 Task: Check the average views per listing of formal dining room in the last 1 year.
Action: Mouse moved to (767, 169)
Screenshot: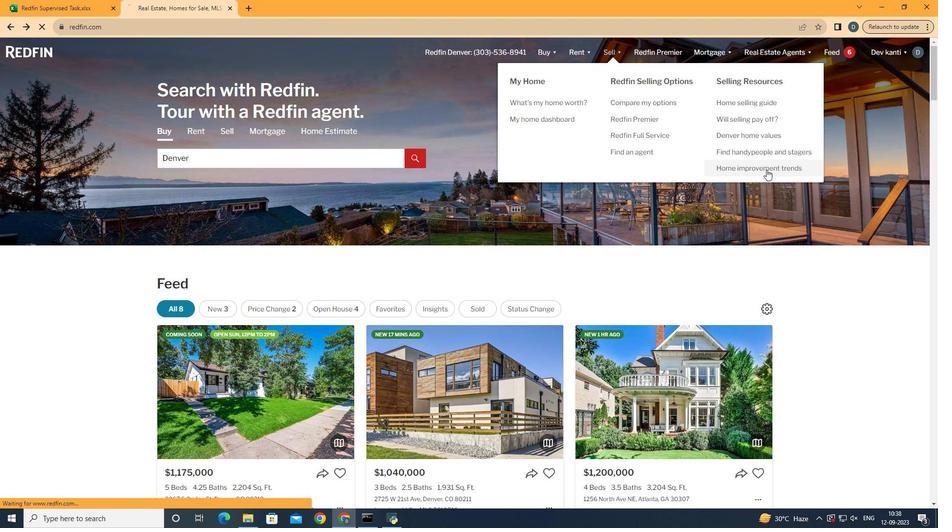 
Action: Mouse pressed left at (767, 169)
Screenshot: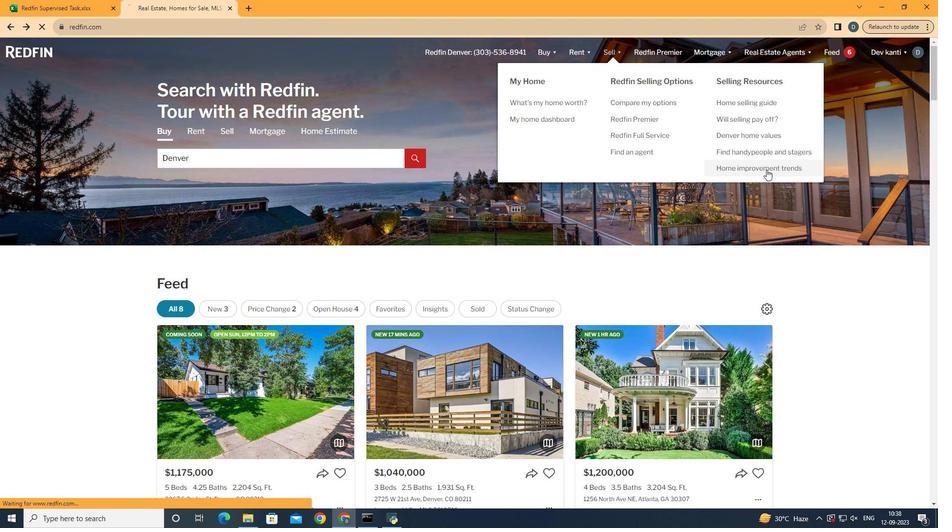 
Action: Mouse moved to (234, 191)
Screenshot: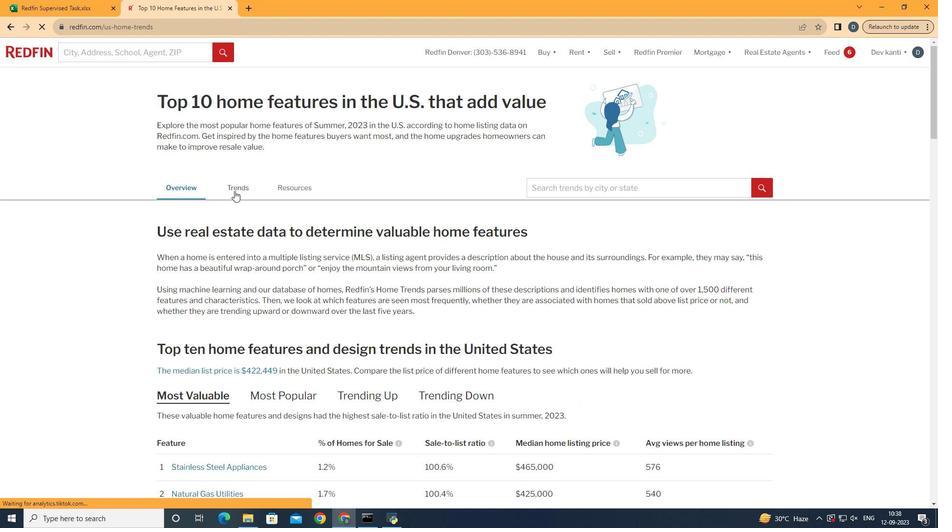 
Action: Mouse pressed left at (234, 191)
Screenshot: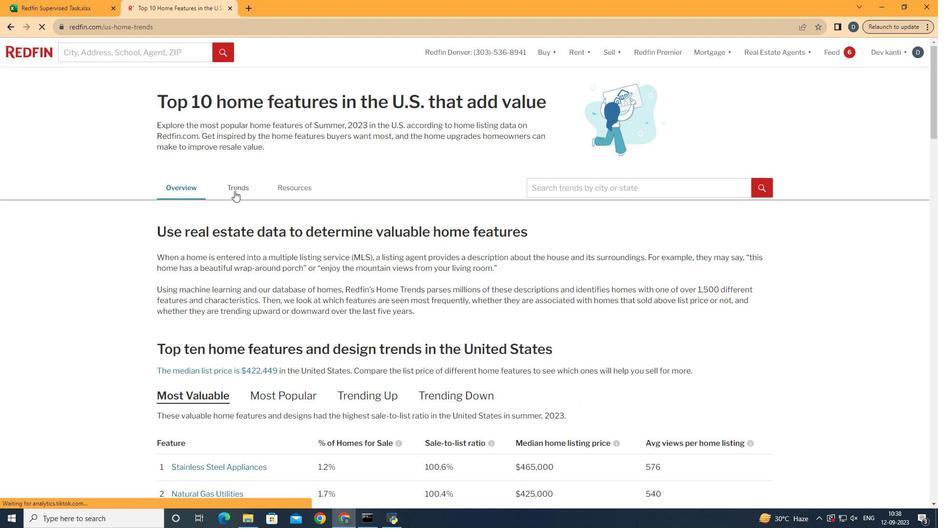
Action: Mouse moved to (313, 233)
Screenshot: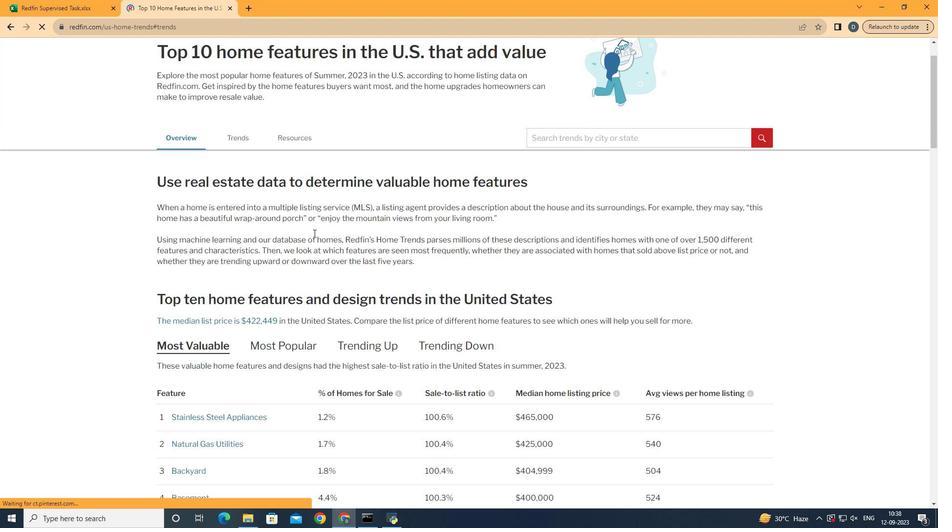 
Action: Mouse scrolled (313, 232) with delta (0, 0)
Screenshot: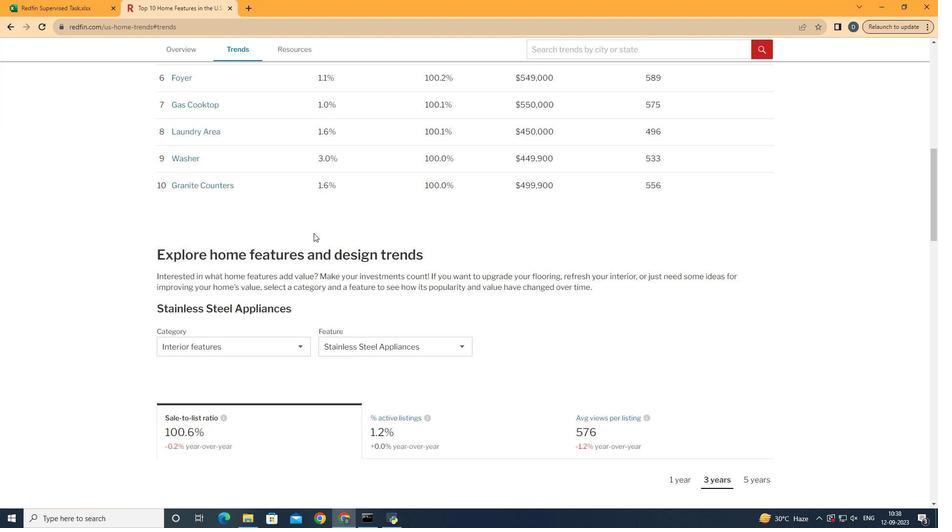 
Action: Mouse scrolled (313, 232) with delta (0, 0)
Screenshot: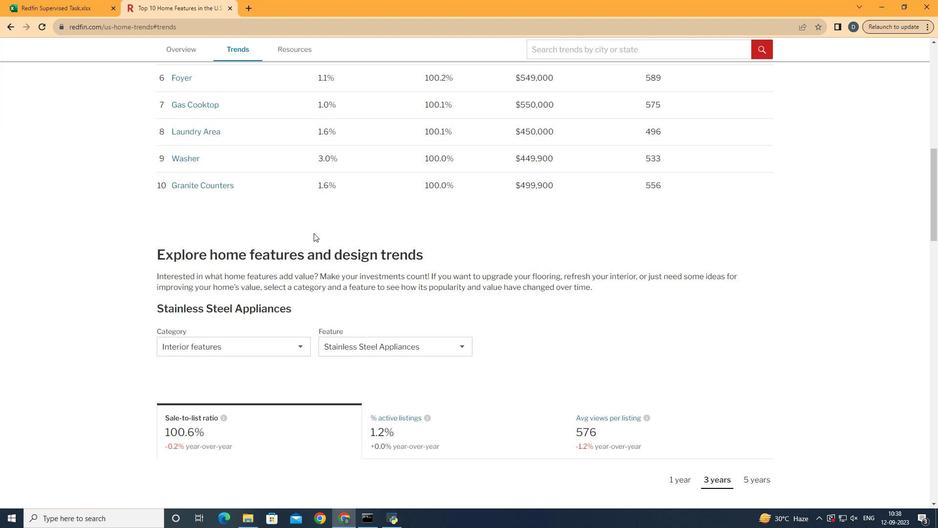 
Action: Mouse scrolled (313, 232) with delta (0, 0)
Screenshot: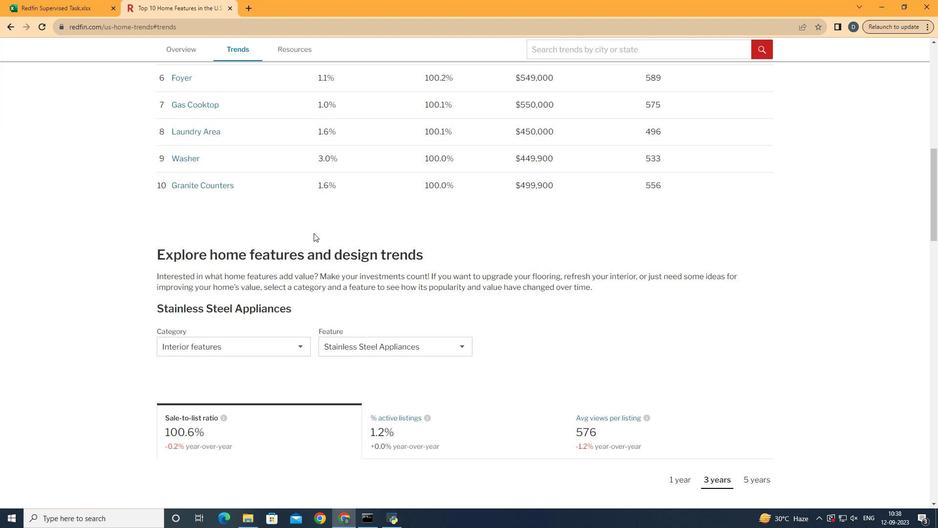 
Action: Mouse scrolled (313, 232) with delta (0, 0)
Screenshot: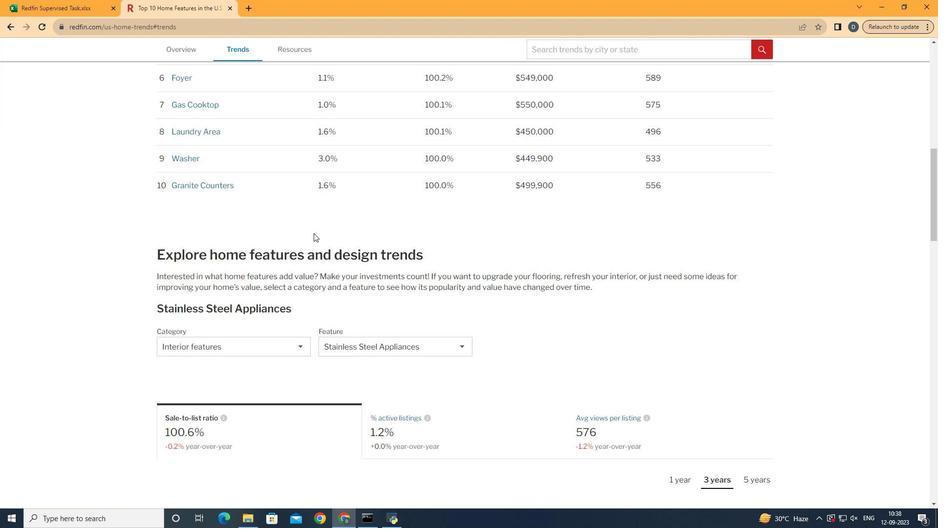 
Action: Mouse scrolled (313, 232) with delta (0, 0)
Screenshot: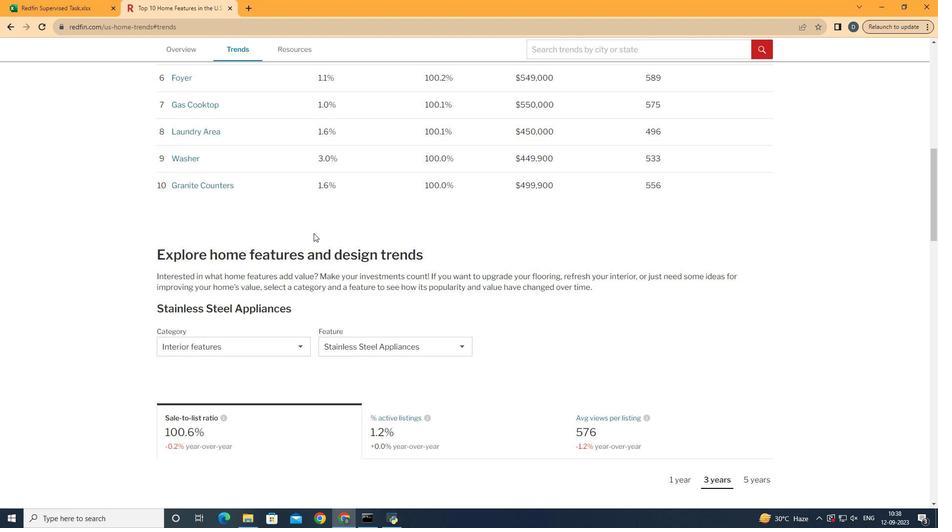 
Action: Mouse scrolled (313, 232) with delta (0, 0)
Screenshot: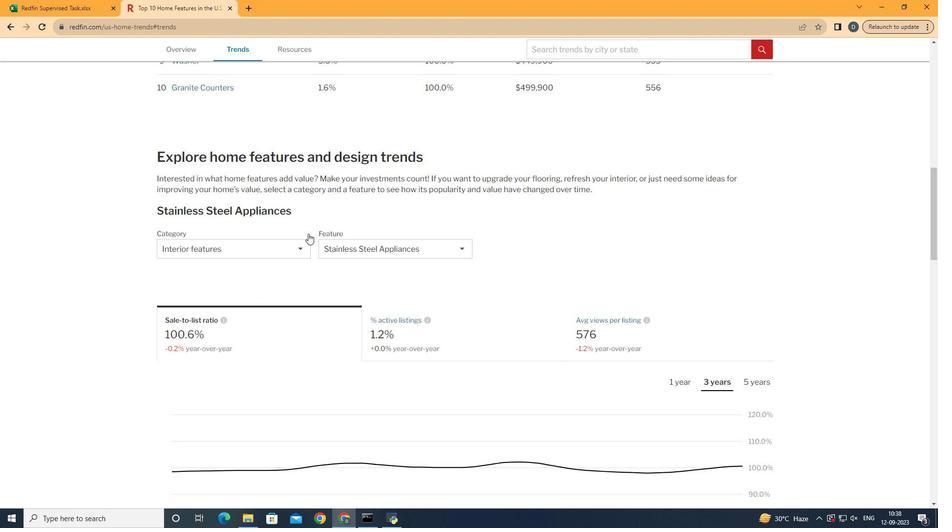 
Action: Mouse scrolled (313, 232) with delta (0, 0)
Screenshot: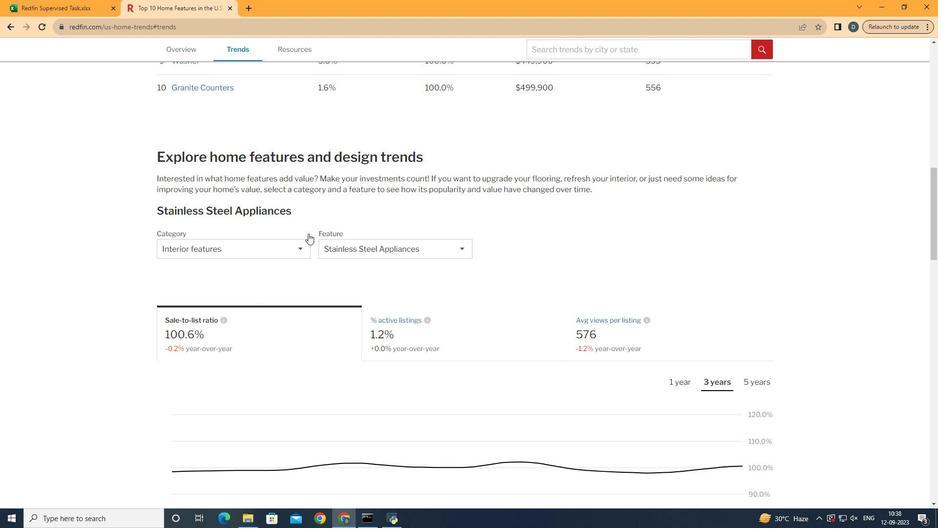 
Action: Mouse moved to (289, 250)
Screenshot: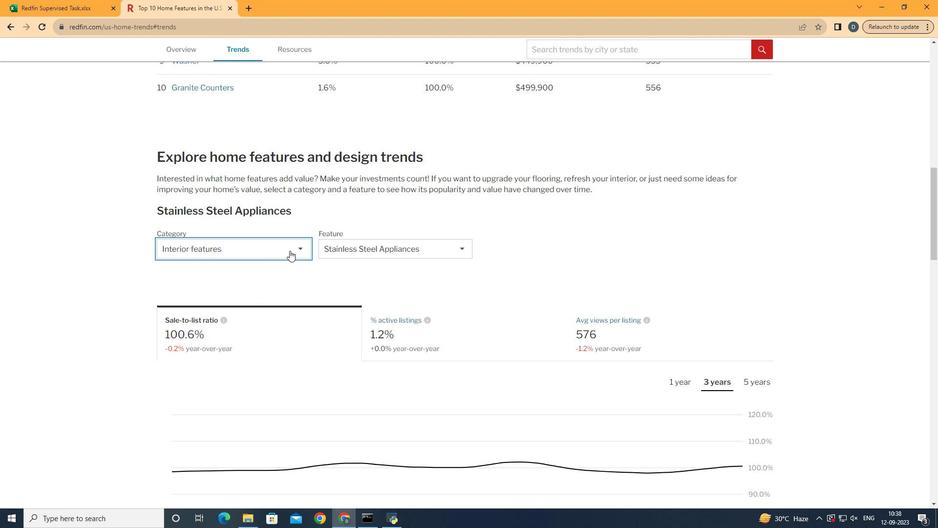 
Action: Mouse pressed left at (289, 250)
Screenshot: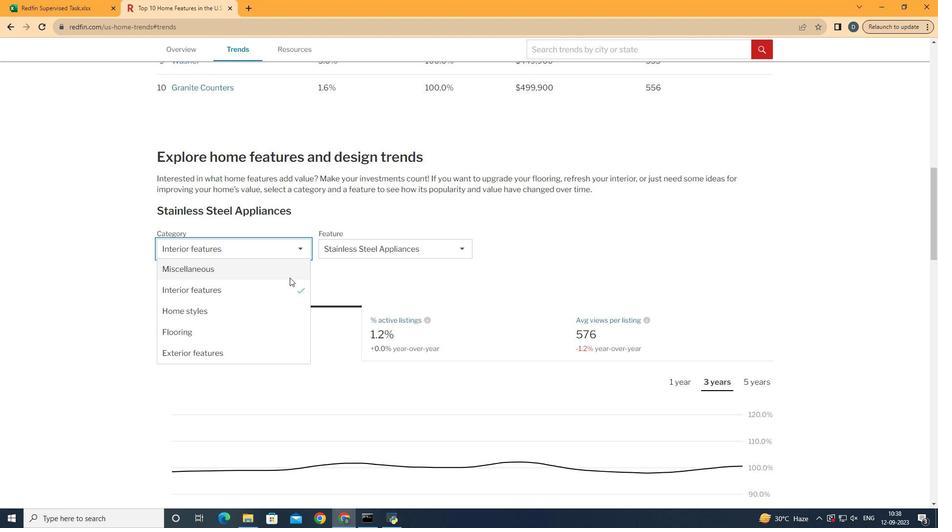 
Action: Mouse moved to (290, 287)
Screenshot: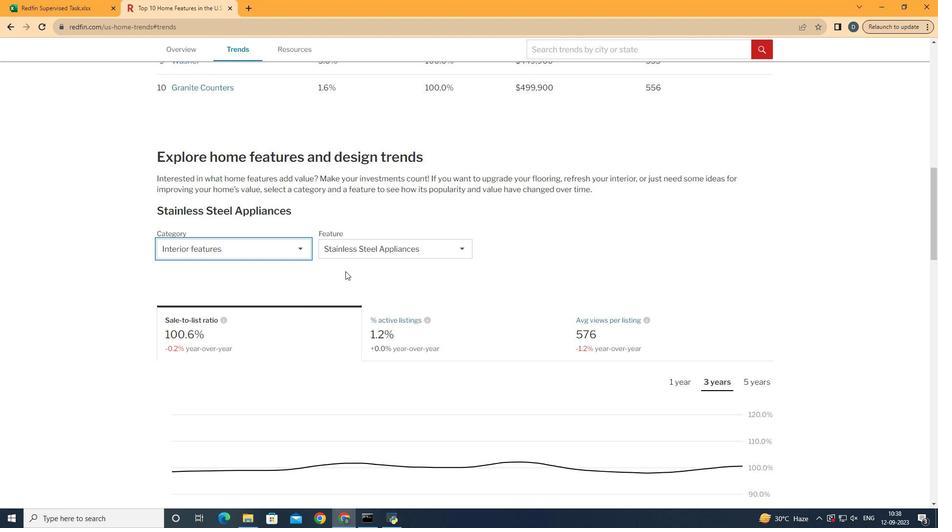 
Action: Mouse pressed left at (290, 287)
Screenshot: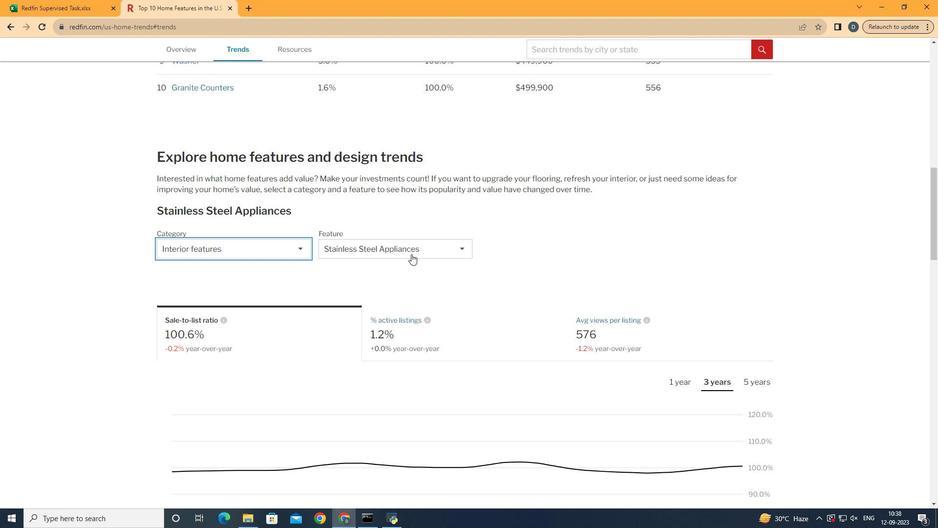 
Action: Mouse moved to (411, 254)
Screenshot: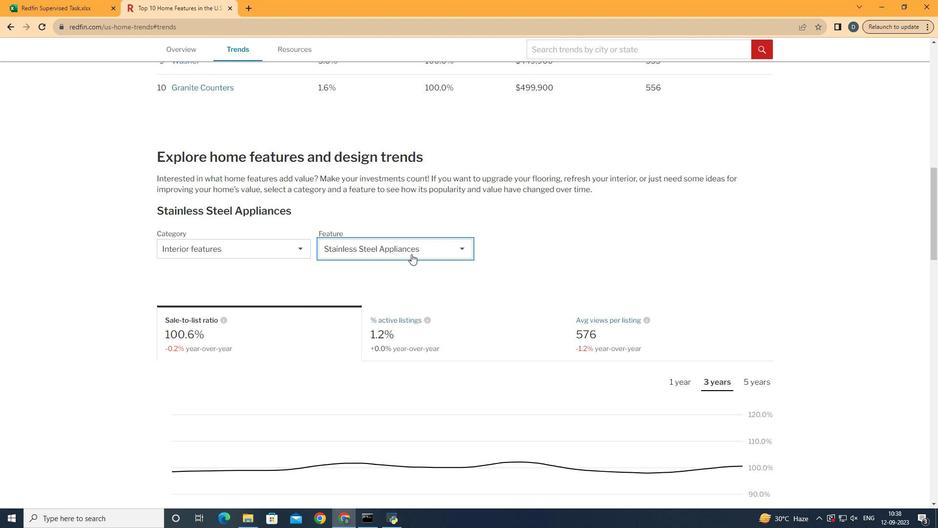 
Action: Mouse pressed left at (411, 254)
Screenshot: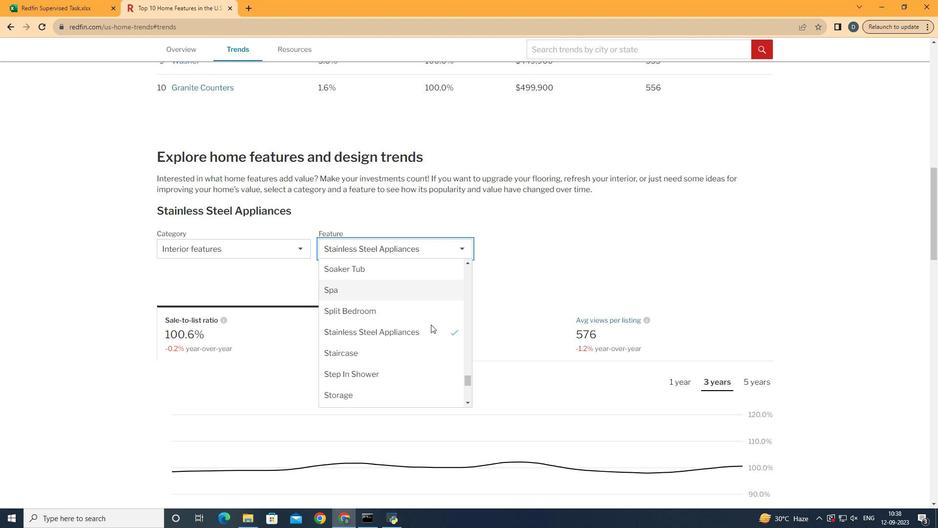
Action: Mouse moved to (430, 327)
Screenshot: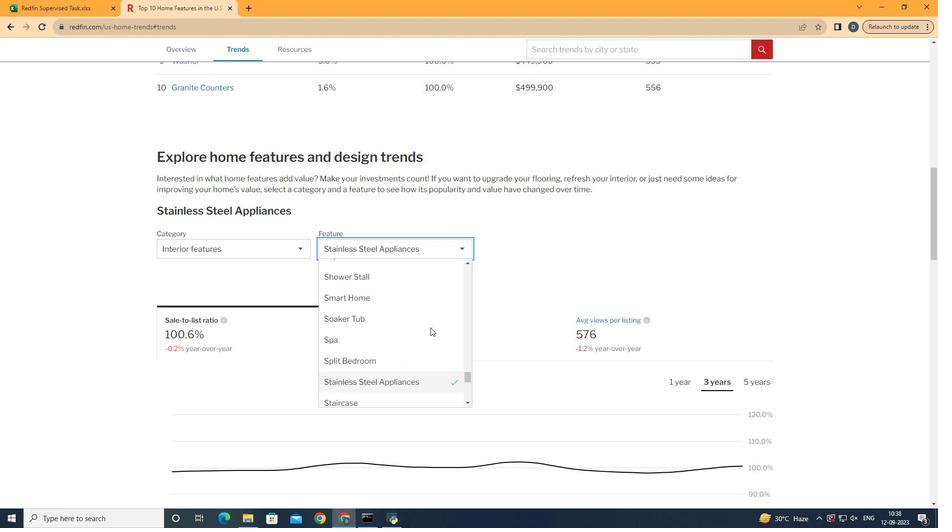 
Action: Mouse scrolled (430, 328) with delta (0, 0)
Screenshot: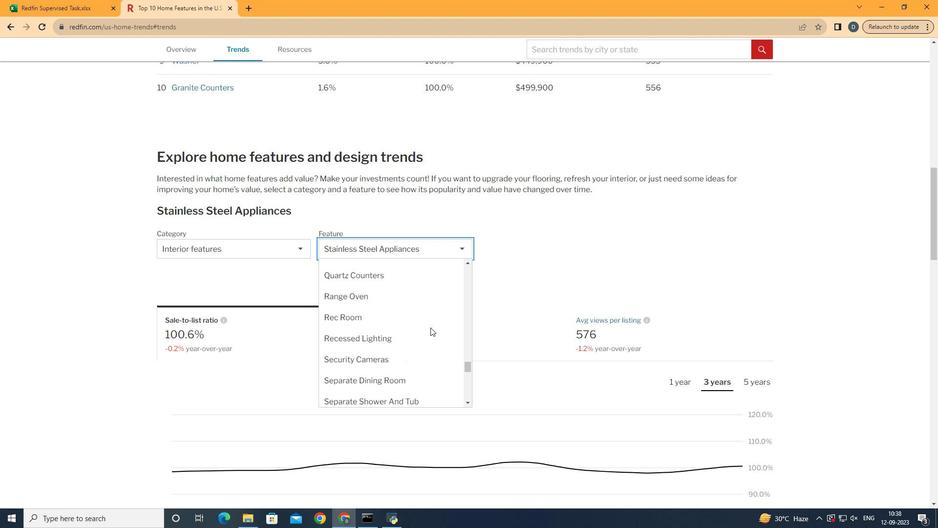 
Action: Mouse scrolled (430, 328) with delta (0, 0)
Screenshot: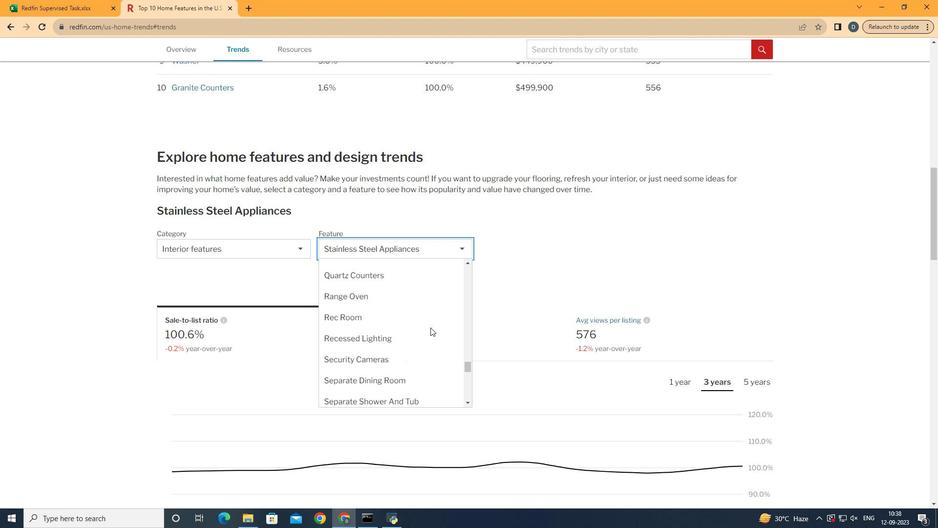 
Action: Mouse scrolled (430, 328) with delta (0, 0)
Screenshot: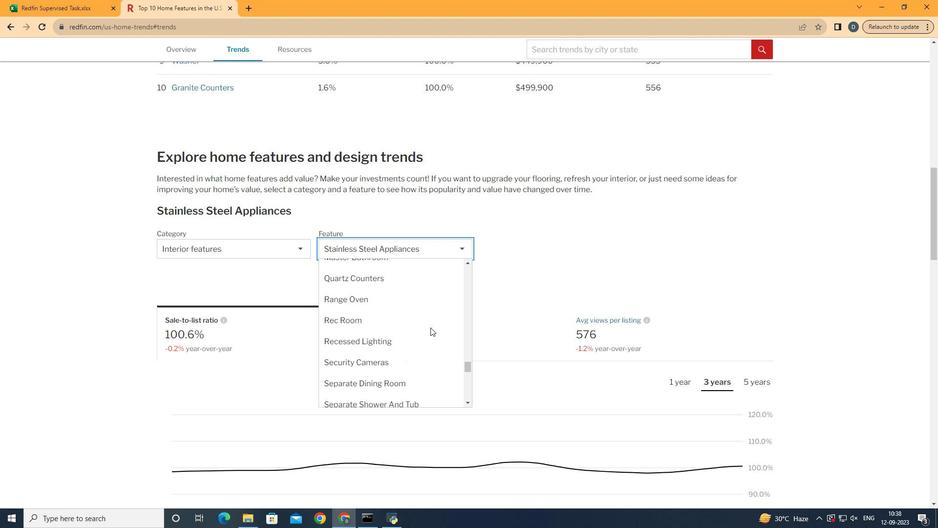 
Action: Mouse scrolled (430, 328) with delta (0, 0)
Screenshot: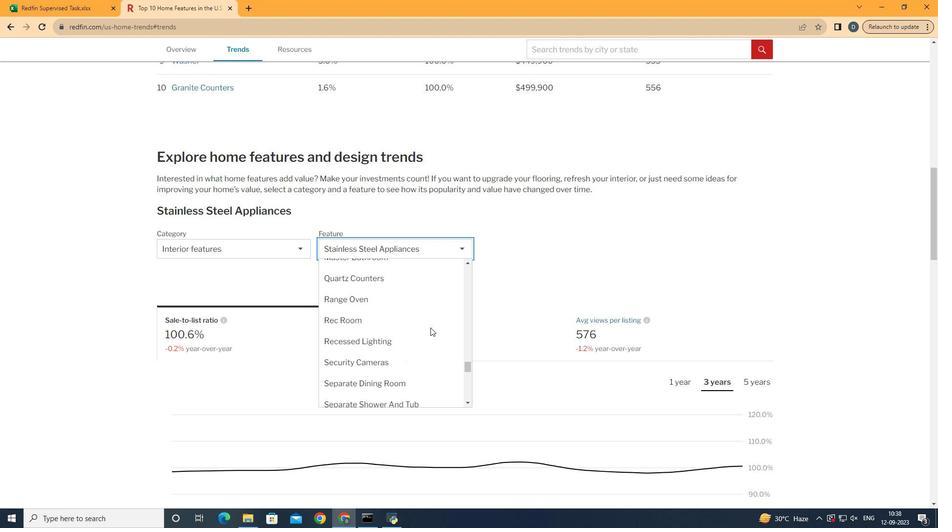 
Action: Mouse scrolled (430, 328) with delta (0, 0)
Screenshot: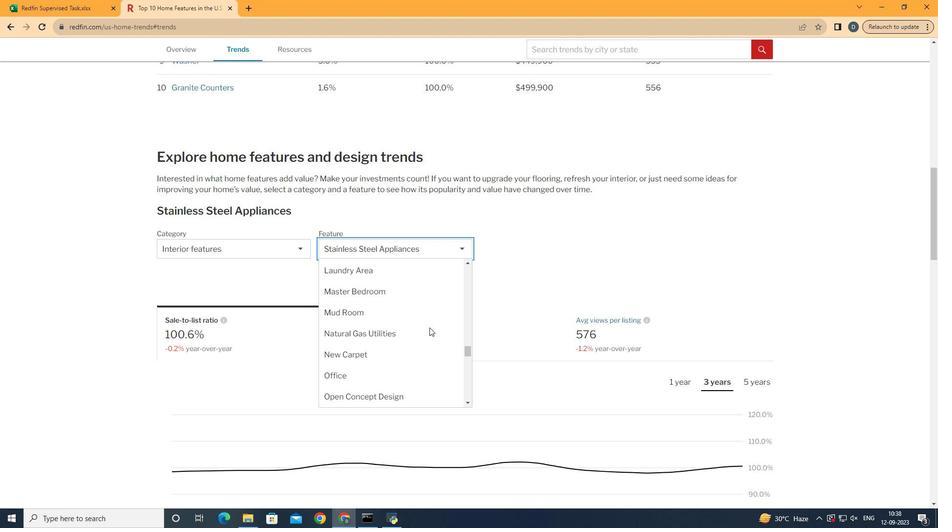 
Action: Mouse scrolled (430, 328) with delta (0, 0)
Screenshot: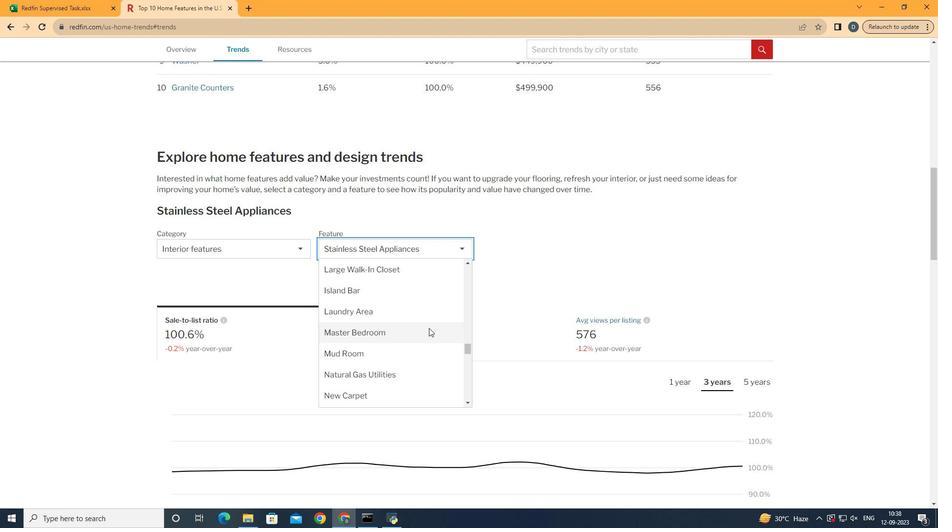 
Action: Mouse scrolled (430, 328) with delta (0, 0)
Screenshot: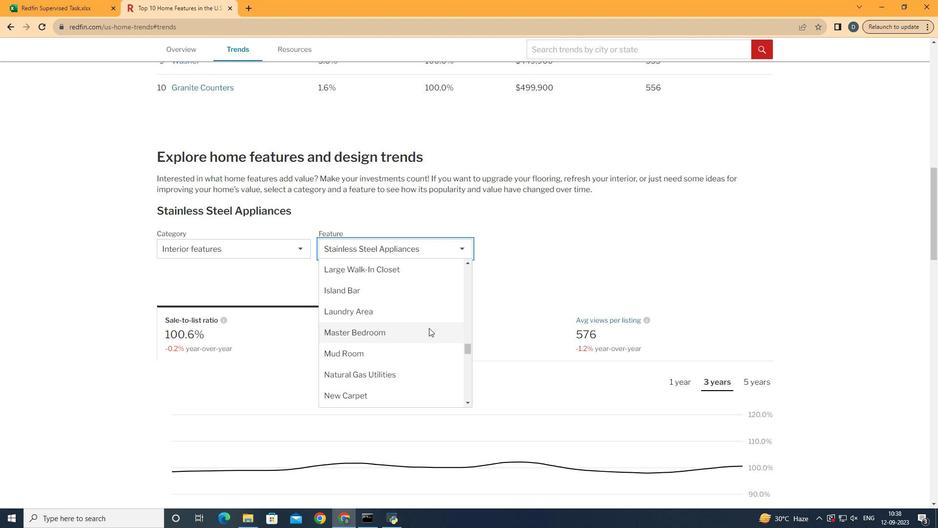 
Action: Mouse scrolled (430, 328) with delta (0, 0)
Screenshot: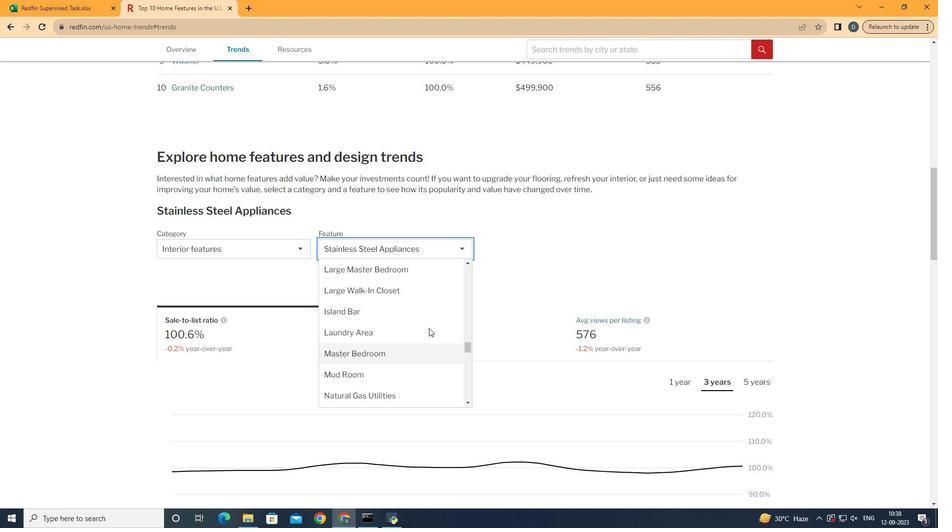 
Action: Mouse moved to (430, 327)
Screenshot: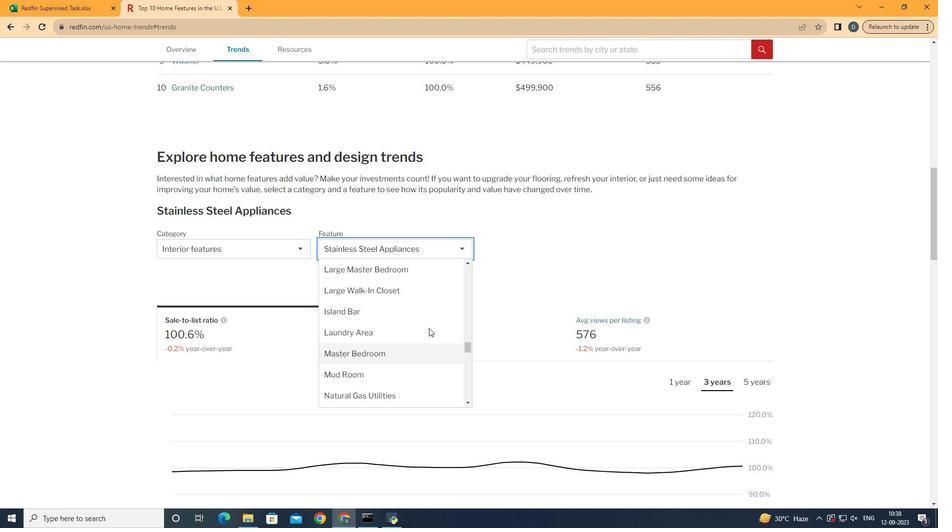 
Action: Mouse scrolled (430, 328) with delta (0, 0)
Screenshot: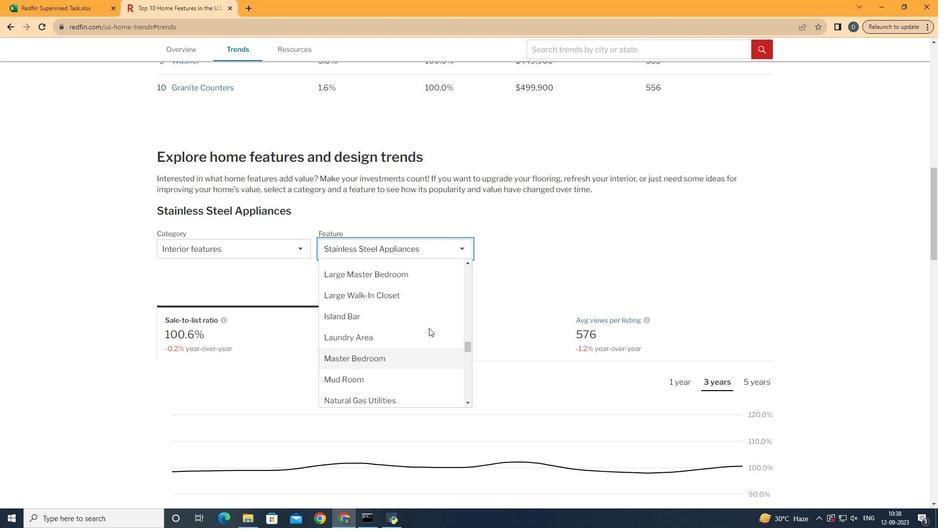
Action: Mouse moved to (429, 327)
Screenshot: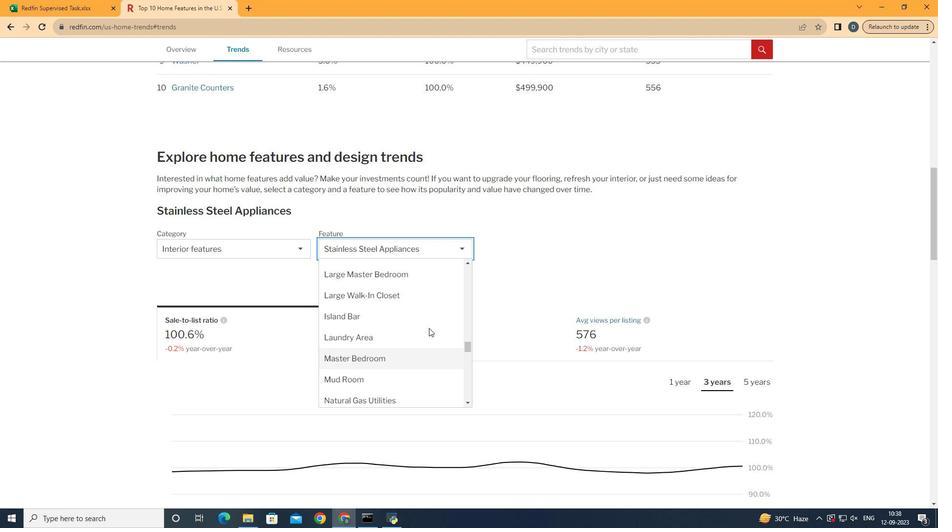 
Action: Mouse scrolled (429, 328) with delta (0, 0)
Screenshot: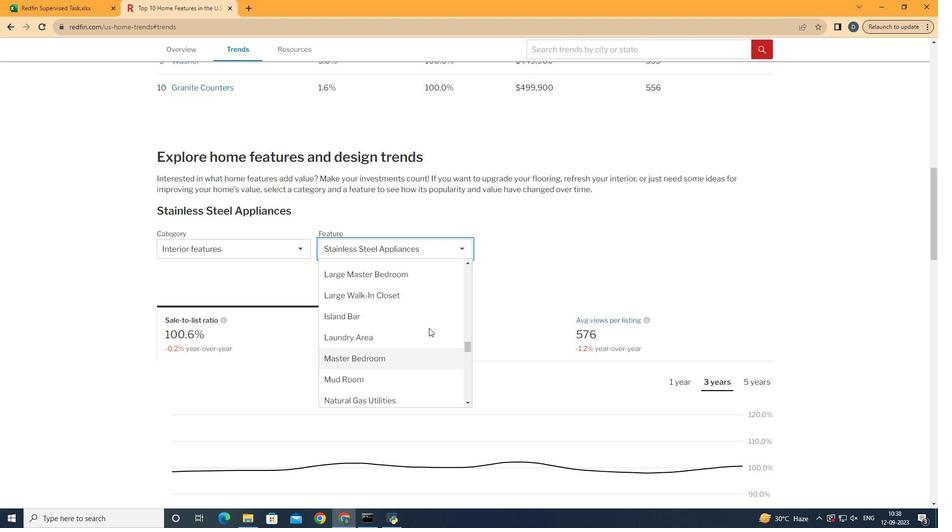 
Action: Mouse moved to (429, 328)
Screenshot: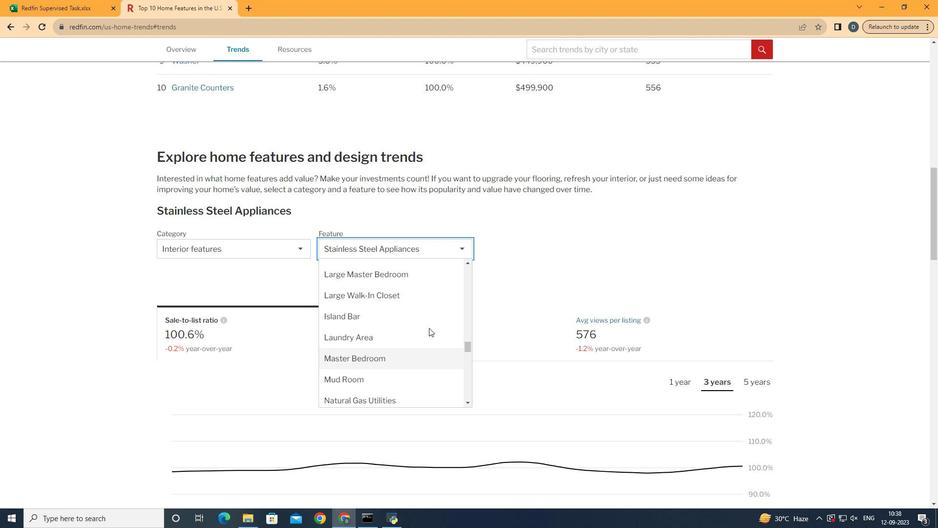 
Action: Mouse scrolled (429, 328) with delta (0, 0)
Screenshot: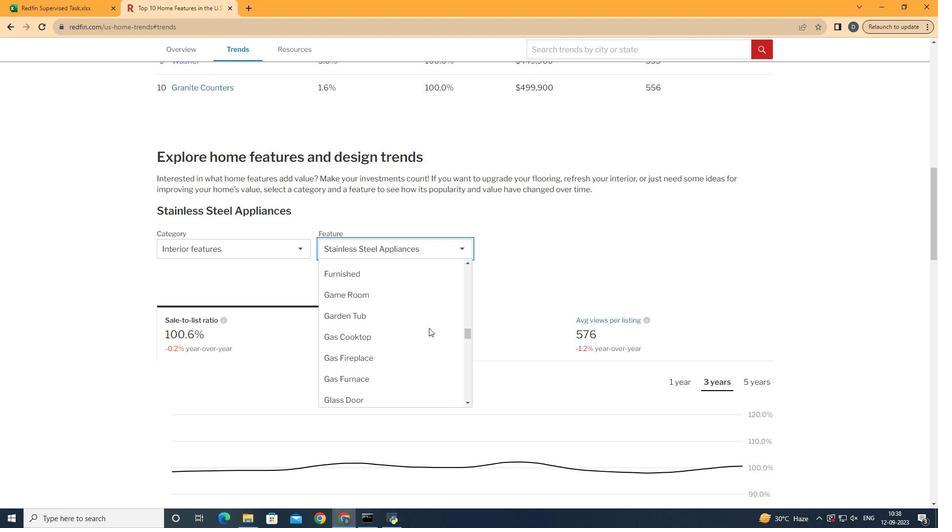 
Action: Mouse scrolled (429, 328) with delta (0, 0)
Screenshot: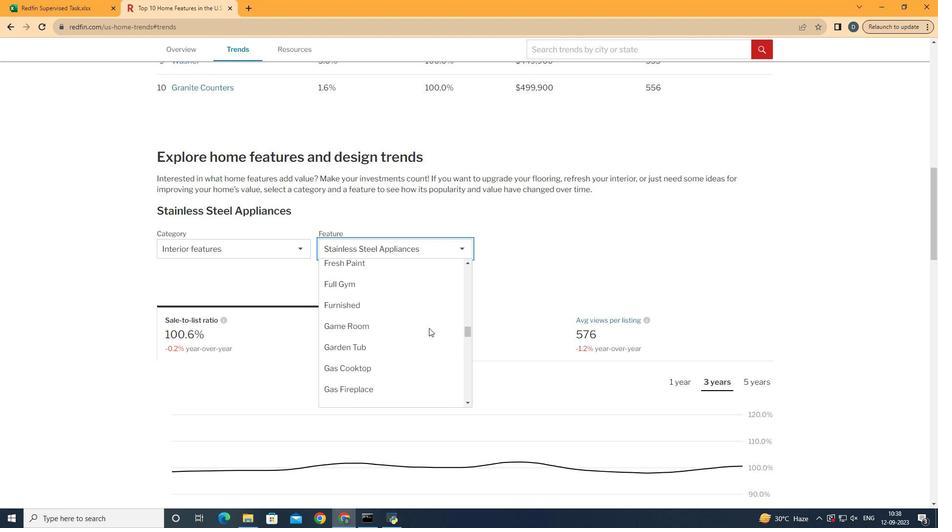 
Action: Mouse scrolled (429, 328) with delta (0, 0)
Screenshot: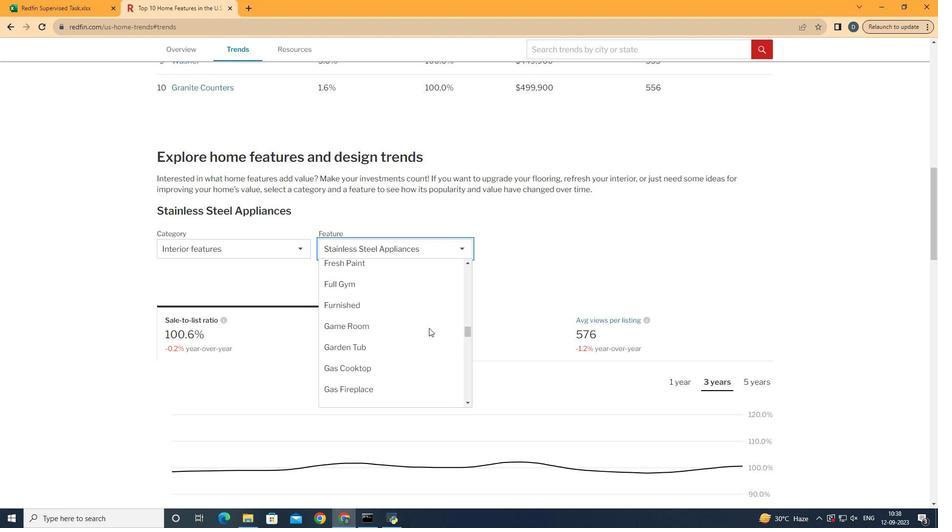
Action: Mouse scrolled (429, 328) with delta (0, 0)
Screenshot: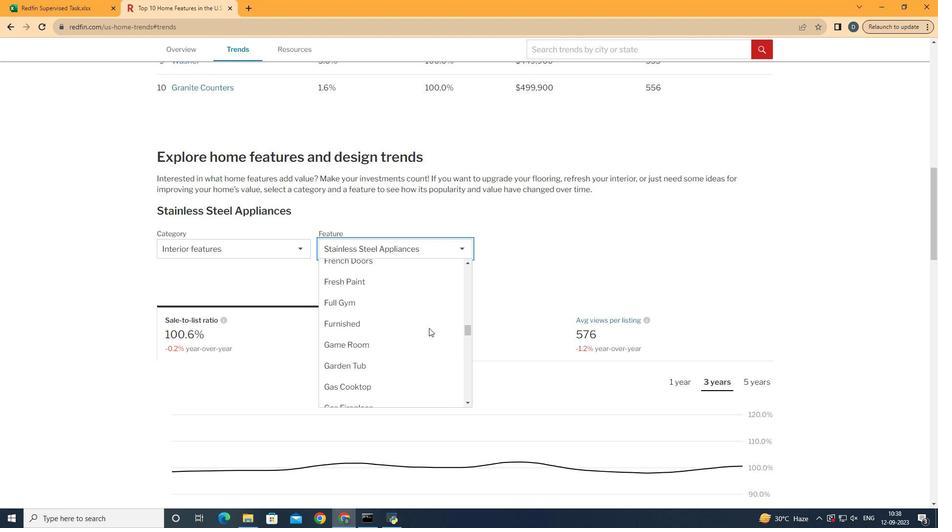 
Action: Mouse scrolled (429, 328) with delta (0, 0)
Screenshot: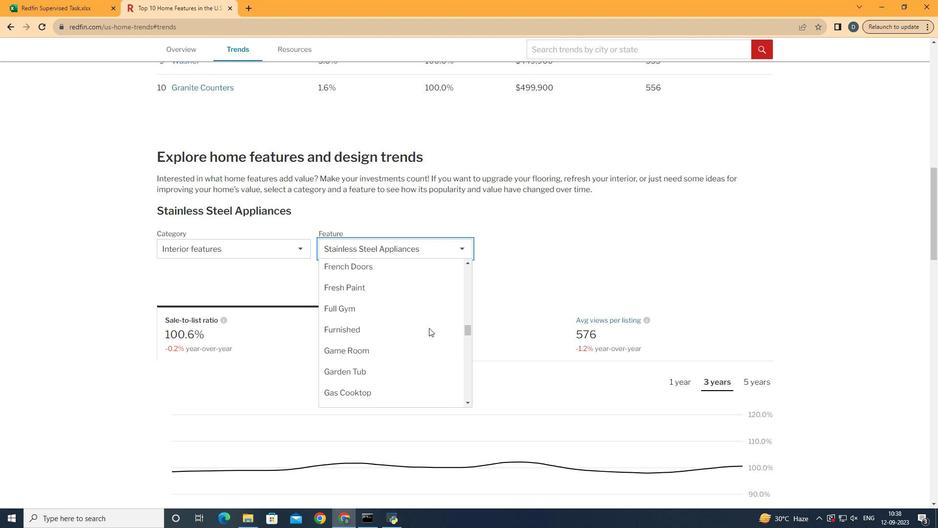 
Action: Mouse scrolled (429, 328) with delta (0, 0)
Screenshot: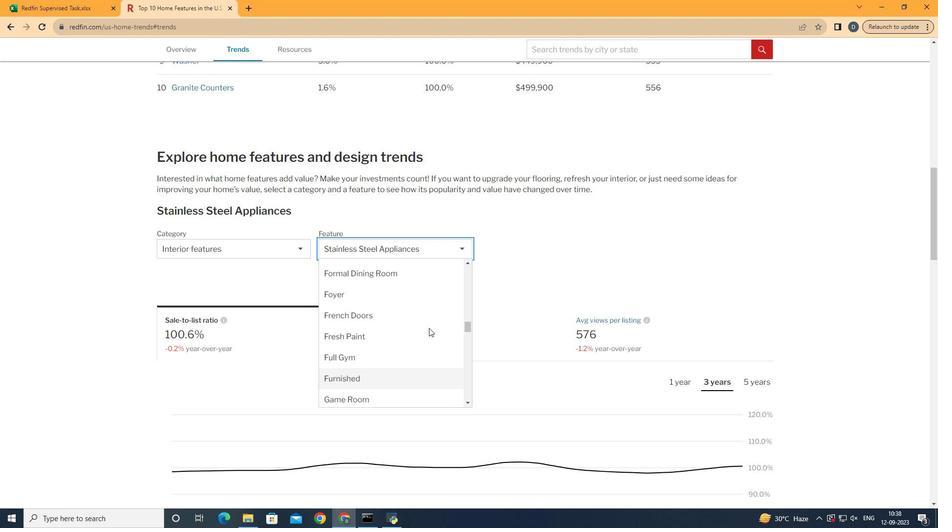 
Action: Mouse moved to (415, 276)
Screenshot: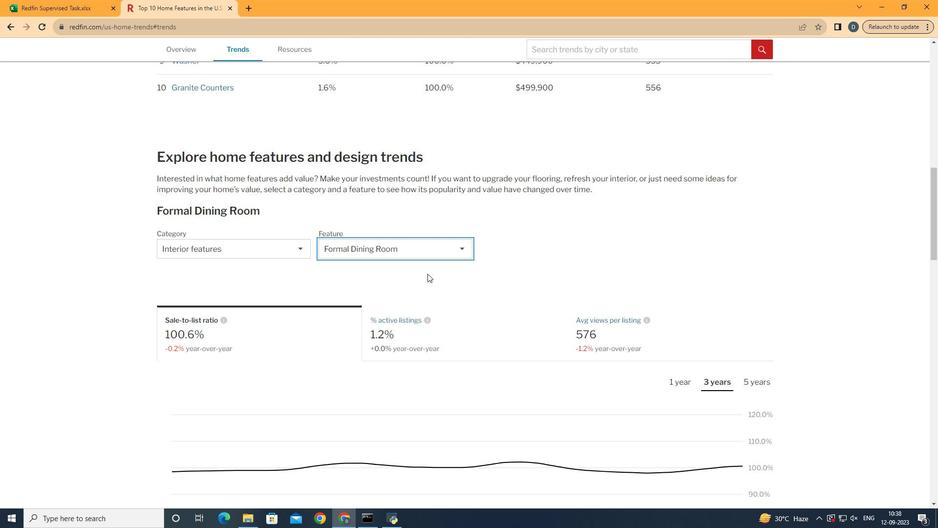 
Action: Mouse pressed left at (415, 276)
Screenshot: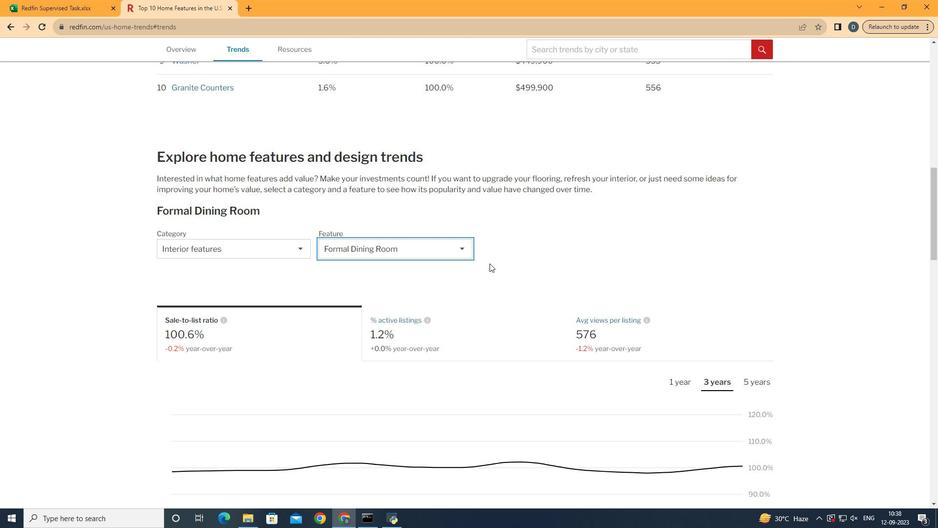 
Action: Mouse moved to (519, 253)
Screenshot: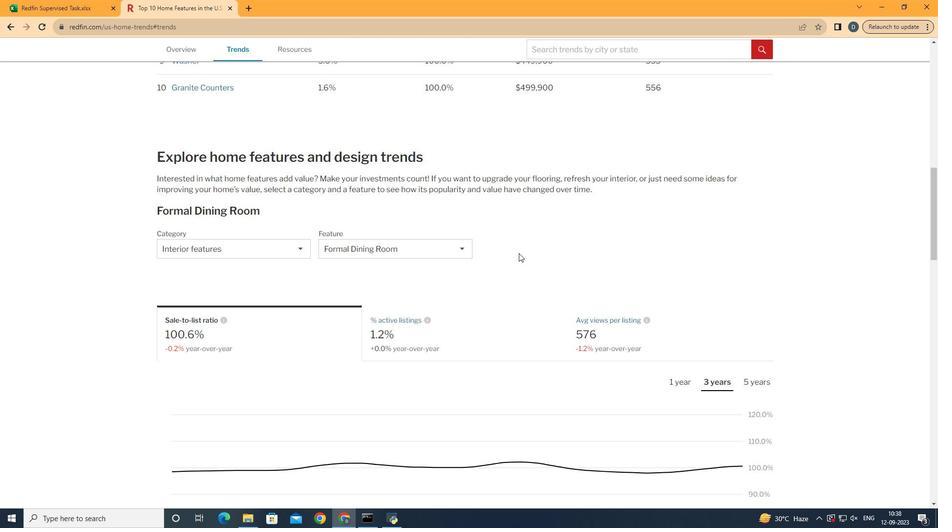 
Action: Mouse pressed left at (519, 253)
Screenshot: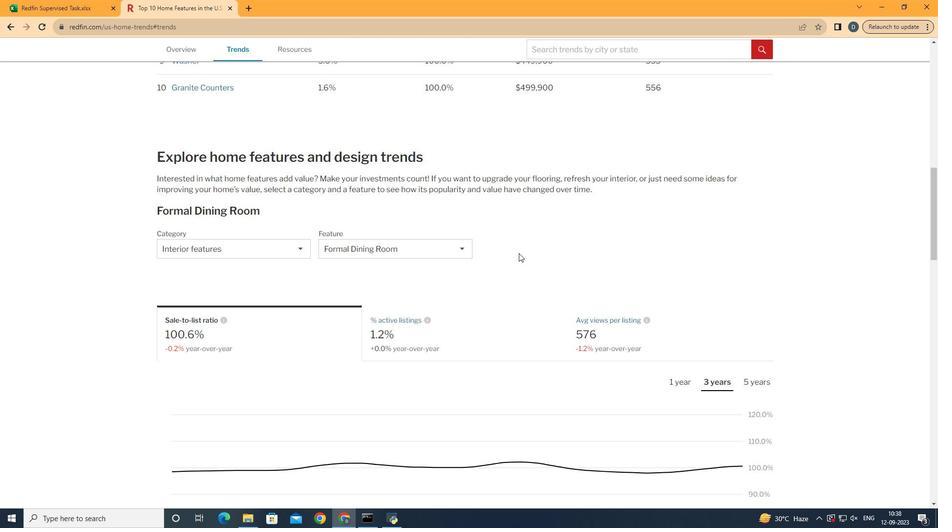 
Action: Mouse moved to (519, 253)
Screenshot: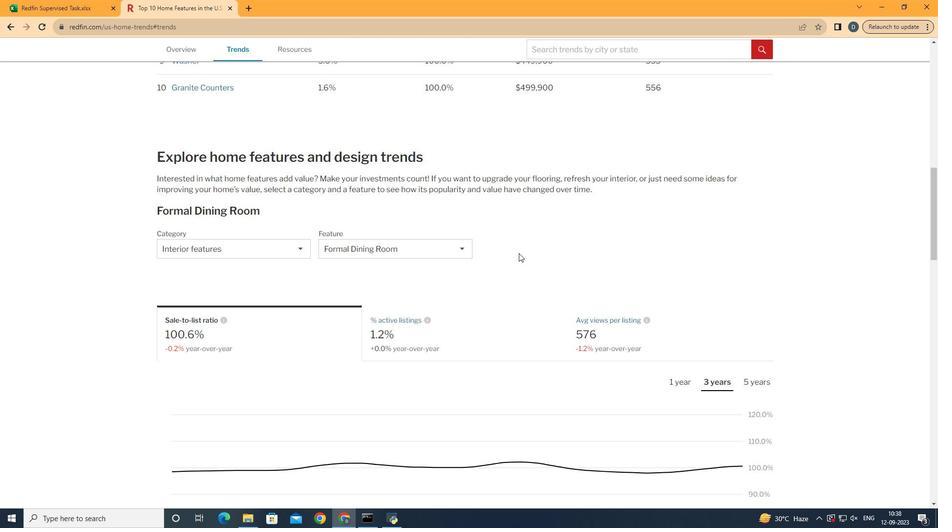 
Action: Mouse scrolled (519, 252) with delta (0, 0)
Screenshot: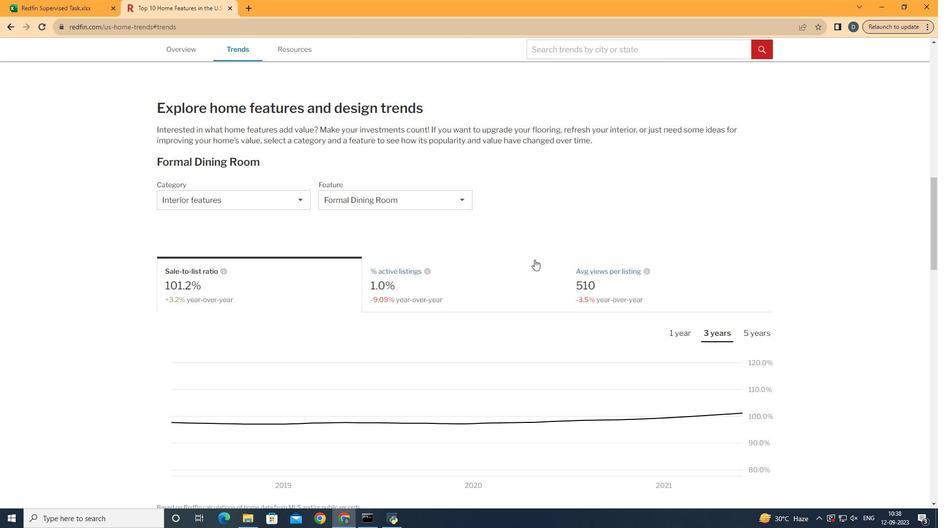 
Action: Mouse moved to (687, 278)
Screenshot: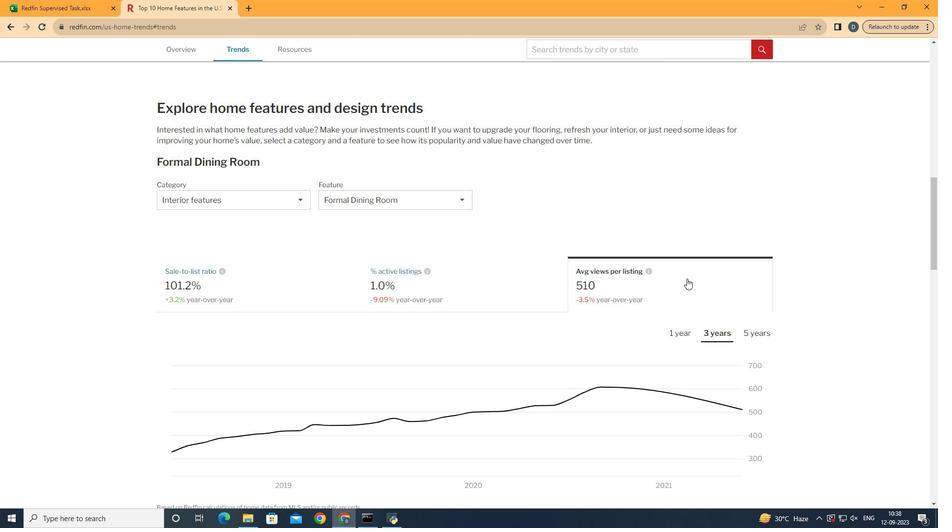 
Action: Mouse pressed left at (687, 278)
Screenshot: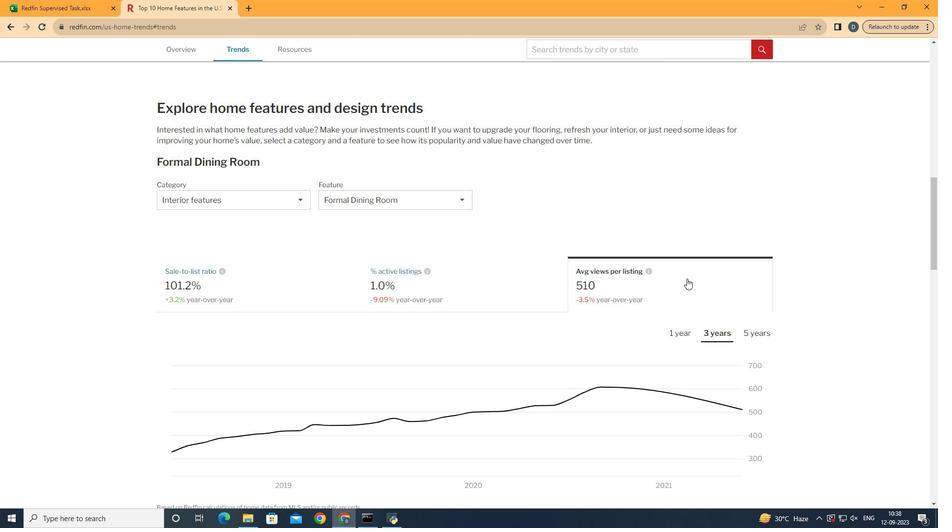 
Action: Mouse scrolled (687, 278) with delta (0, 0)
Screenshot: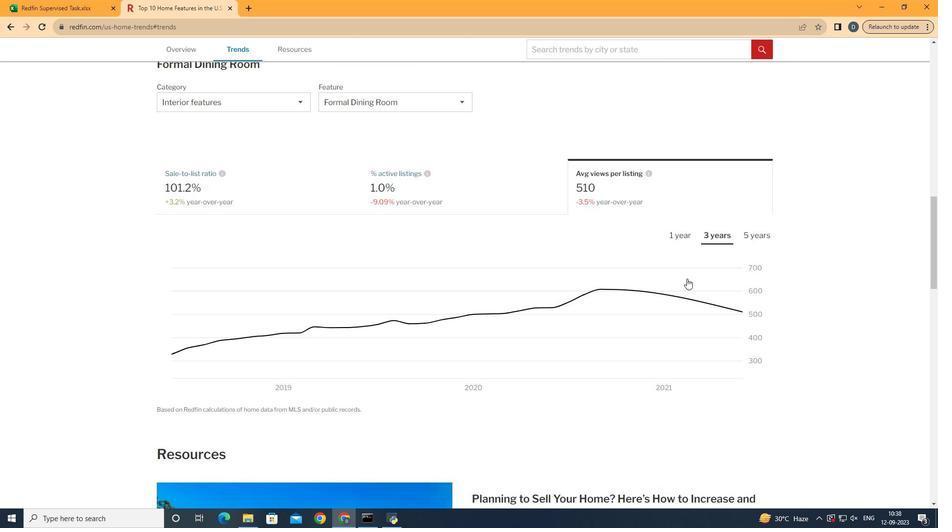 
Action: Mouse scrolled (687, 278) with delta (0, 0)
Screenshot: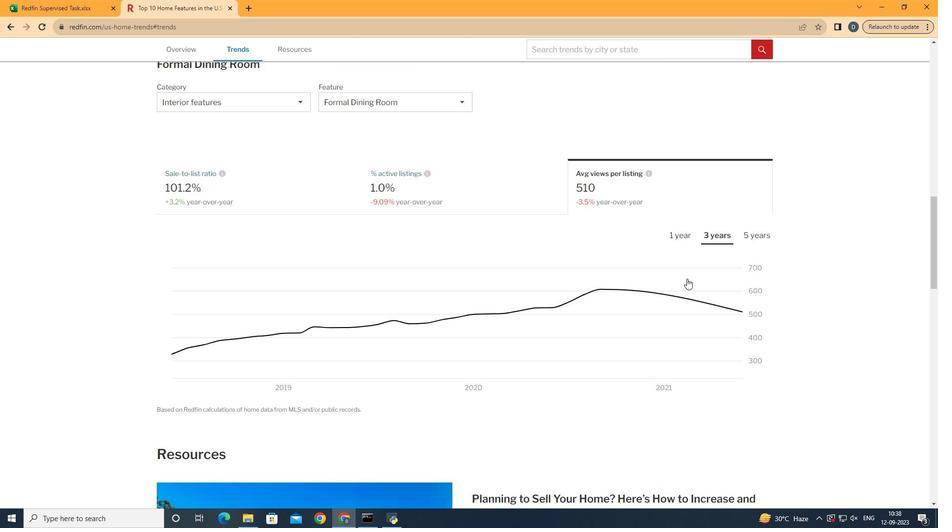 
Action: Mouse moved to (681, 231)
Screenshot: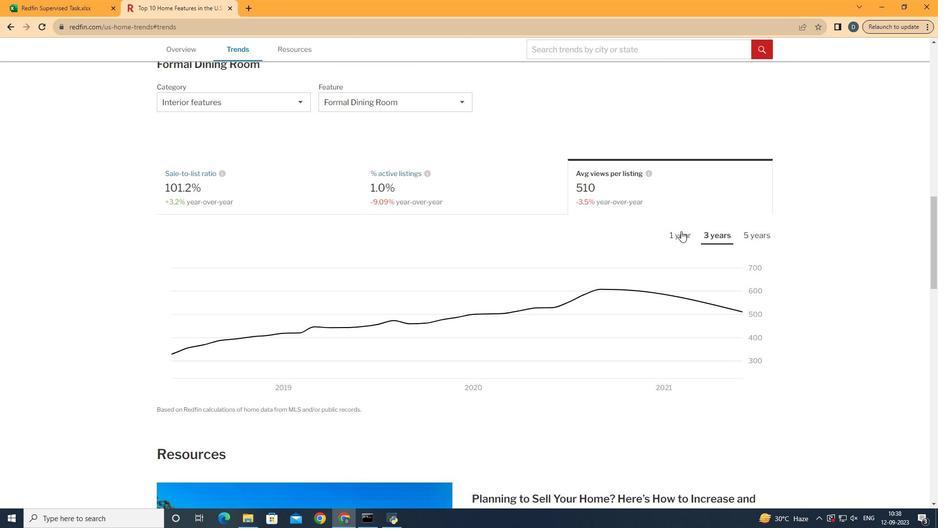 
Action: Mouse pressed left at (681, 231)
Screenshot: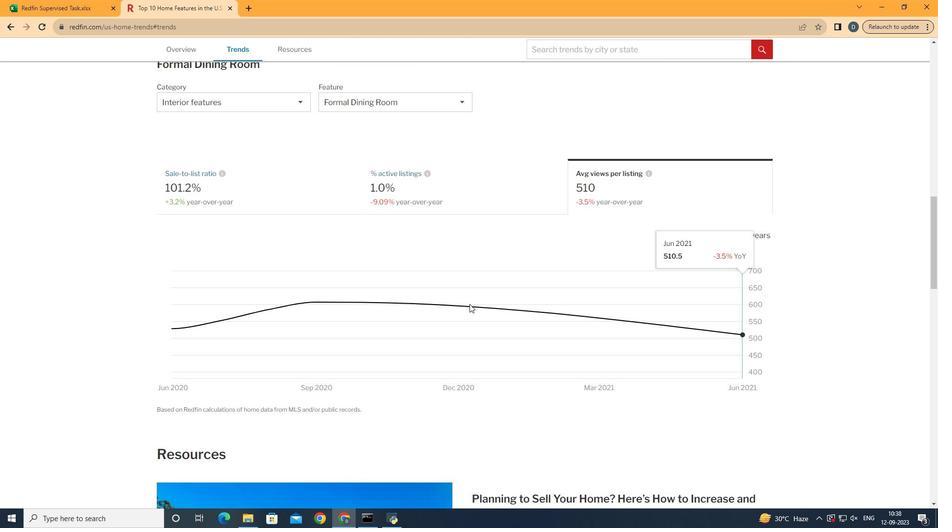 
Action: Mouse moved to (736, 354)
Screenshot: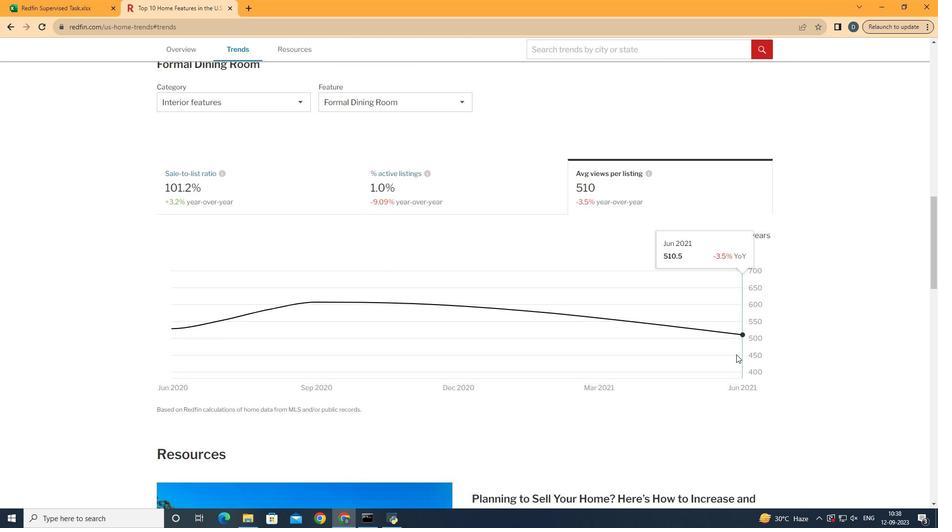 
